 Task: Add Sprouts SPF 40 Matte Finish Face Sunscreen to the cart.
Action: Mouse moved to (309, 156)
Screenshot: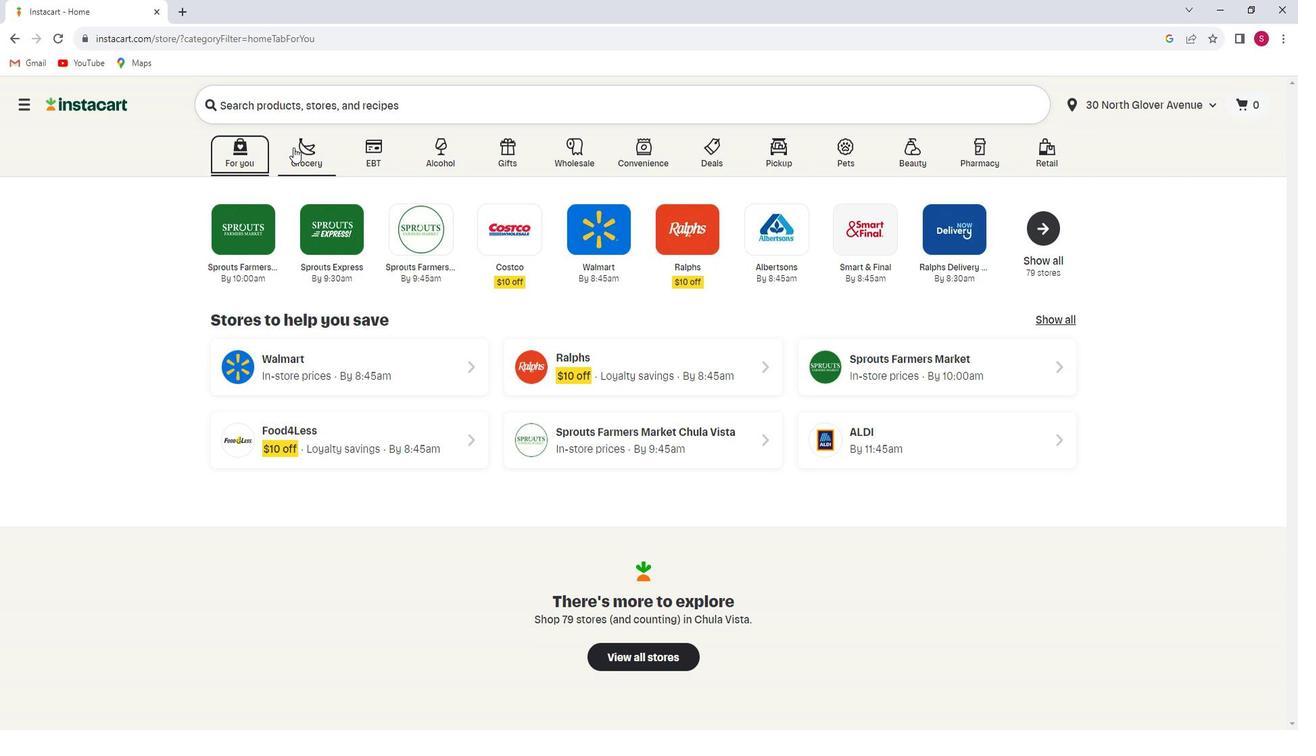 
Action: Mouse pressed left at (309, 156)
Screenshot: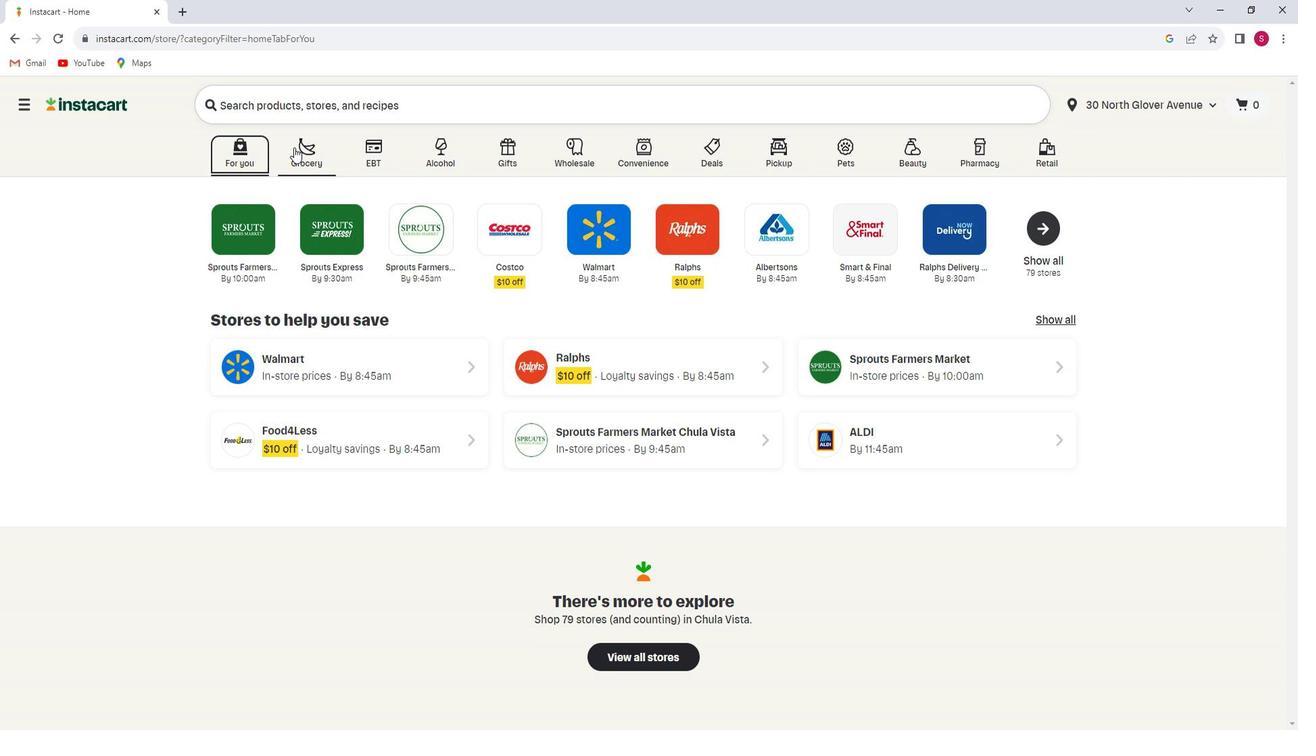 
Action: Mouse moved to (336, 418)
Screenshot: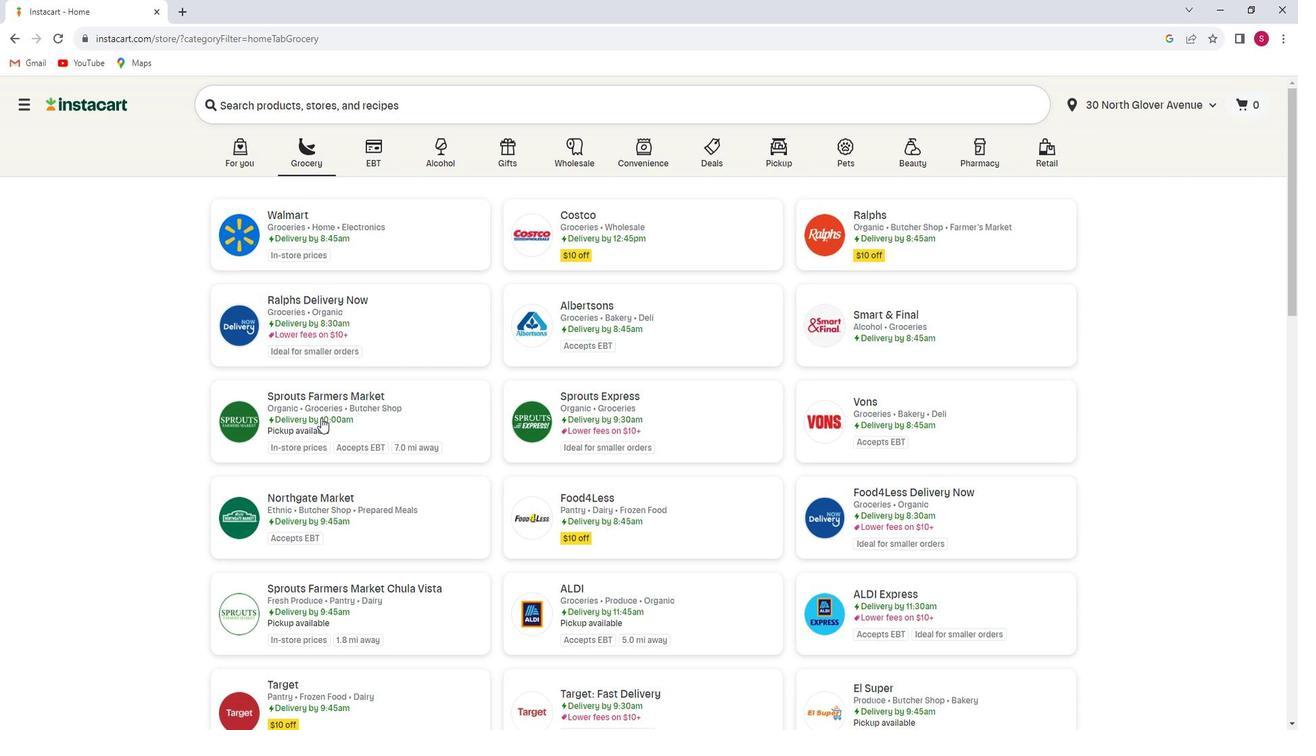 
Action: Mouse pressed left at (336, 418)
Screenshot: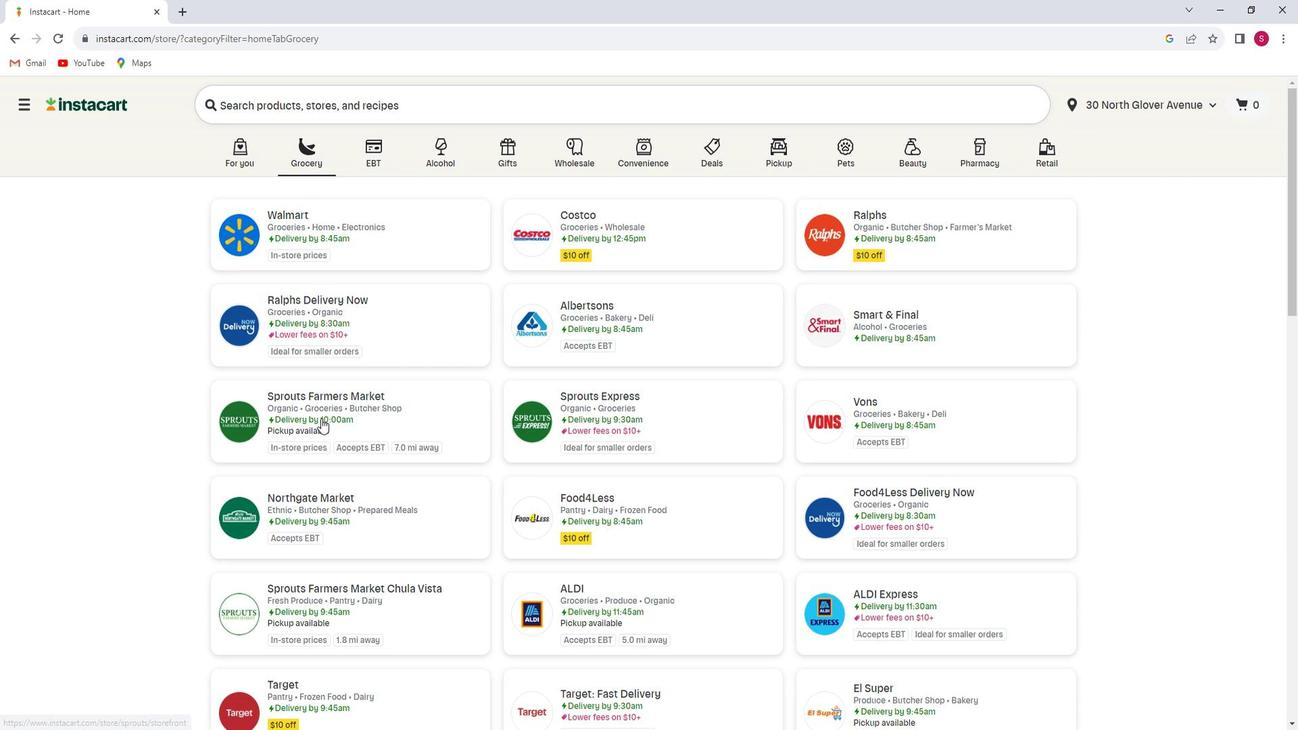 
Action: Mouse moved to (120, 442)
Screenshot: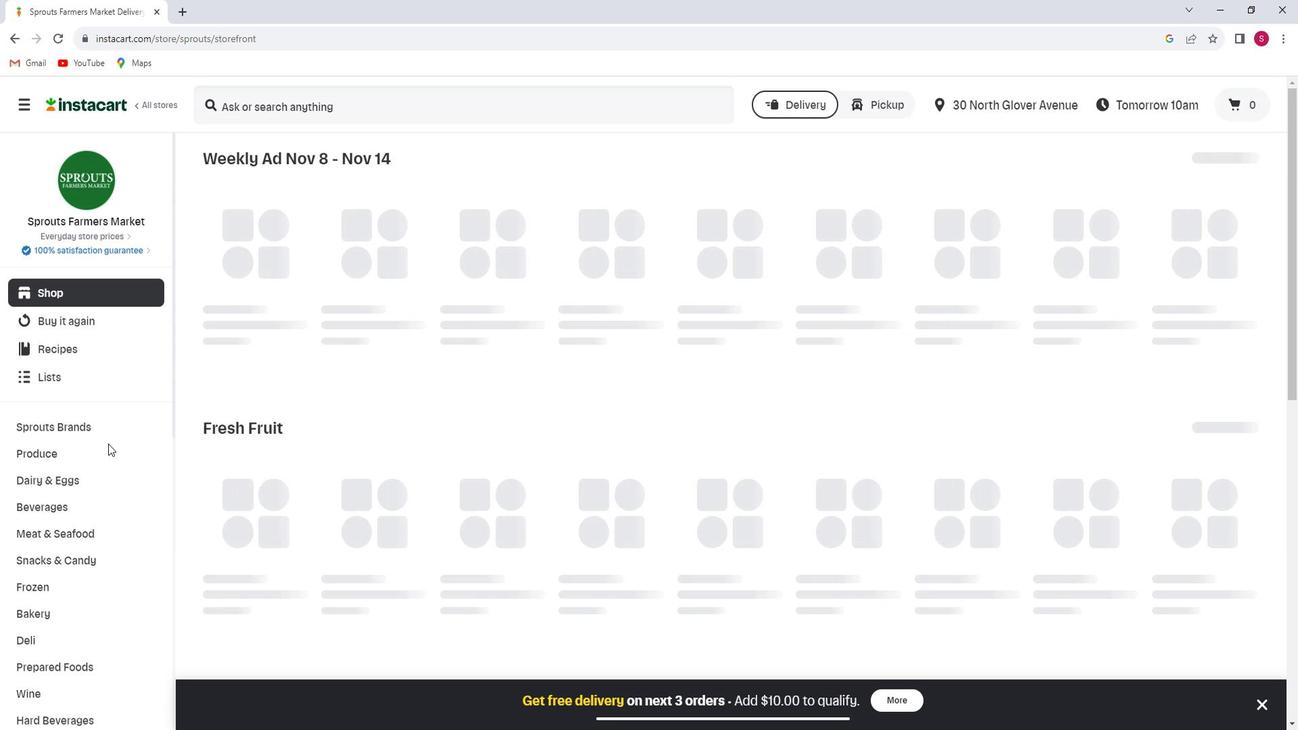 
Action: Mouse scrolled (120, 441) with delta (0, 0)
Screenshot: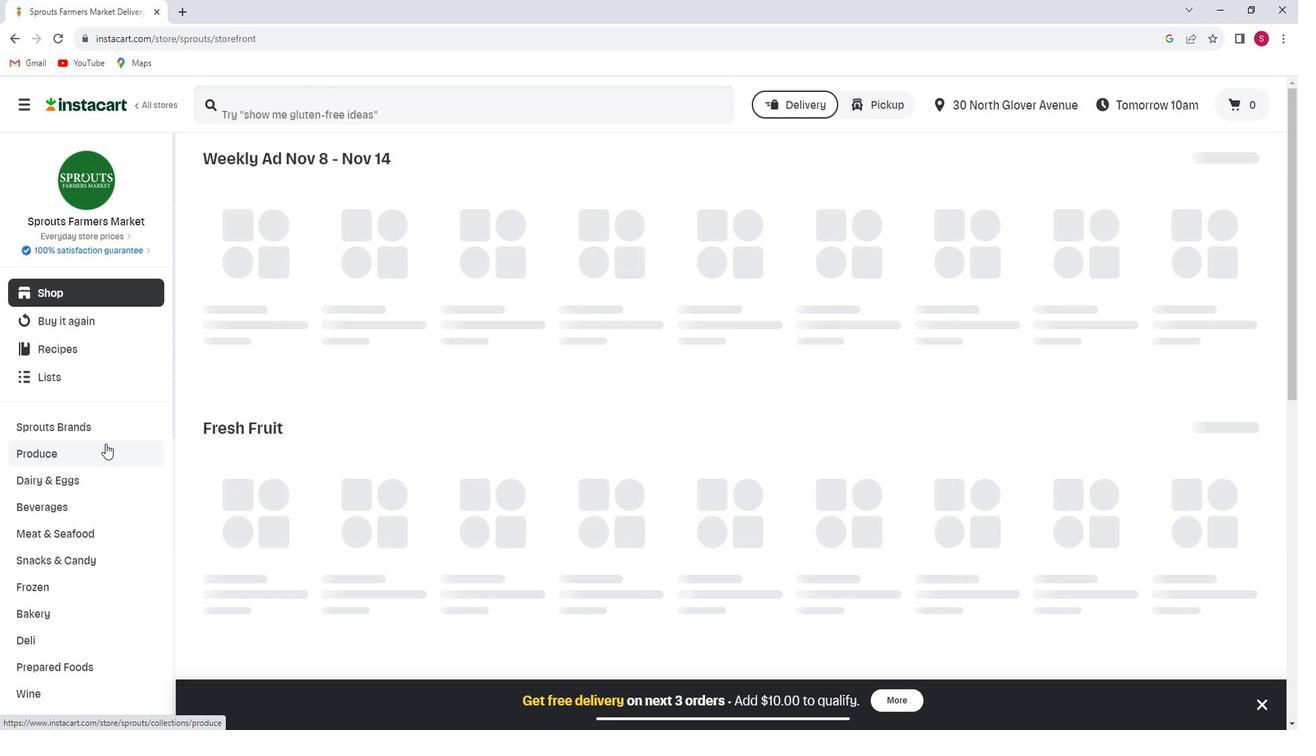 
Action: Mouse scrolled (120, 441) with delta (0, 0)
Screenshot: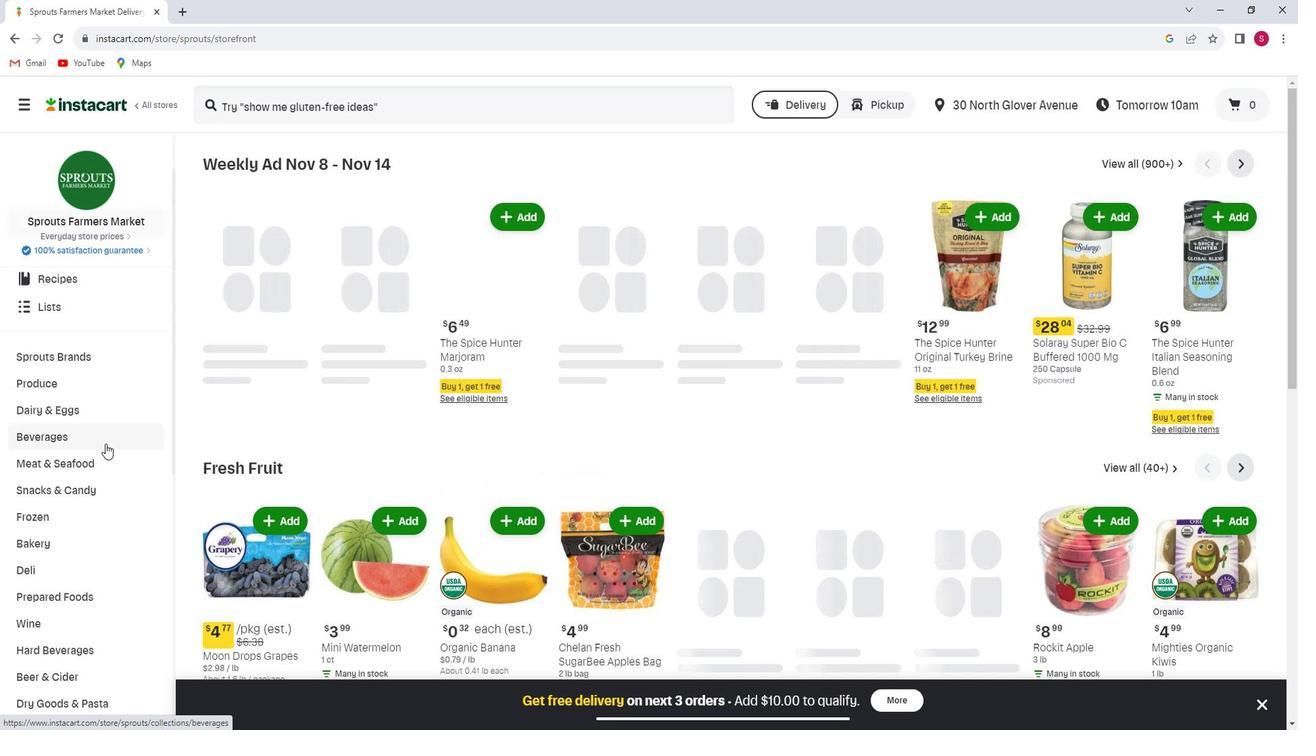 
Action: Mouse scrolled (120, 441) with delta (0, 0)
Screenshot: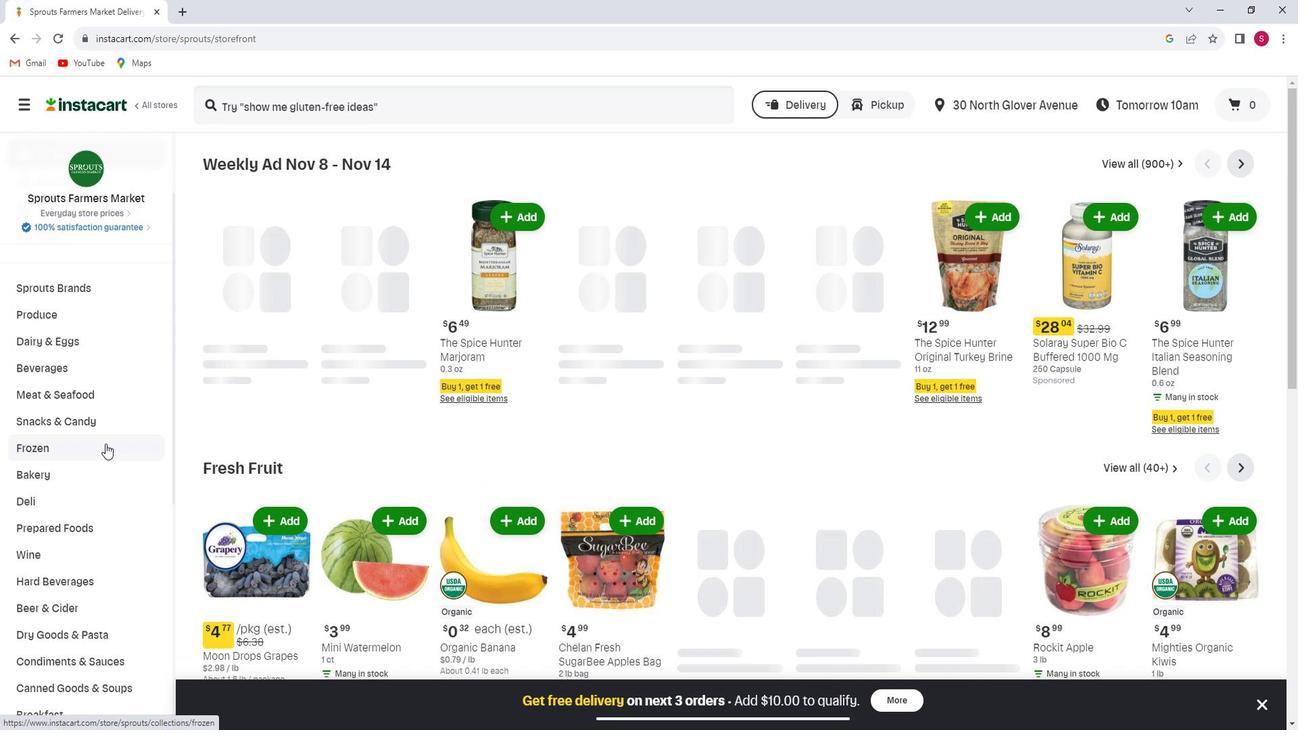 
Action: Mouse scrolled (120, 441) with delta (0, 0)
Screenshot: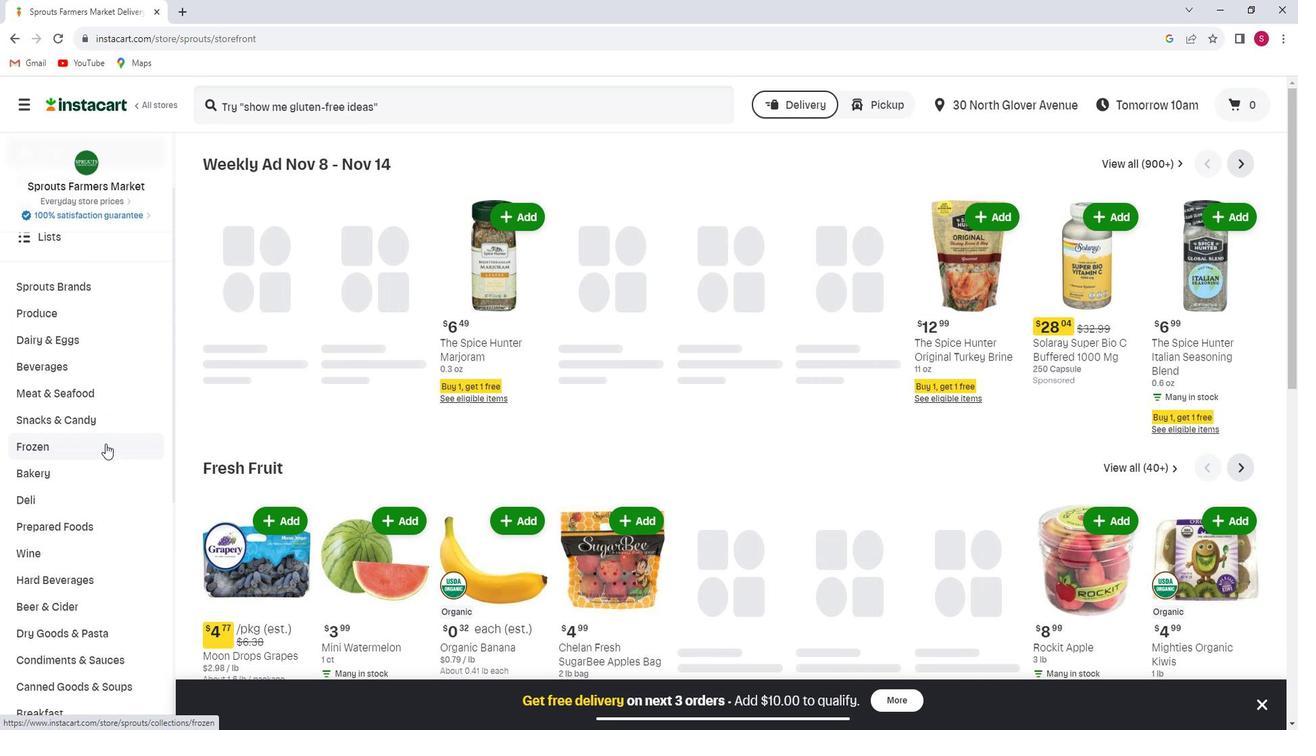 
Action: Mouse moved to (115, 449)
Screenshot: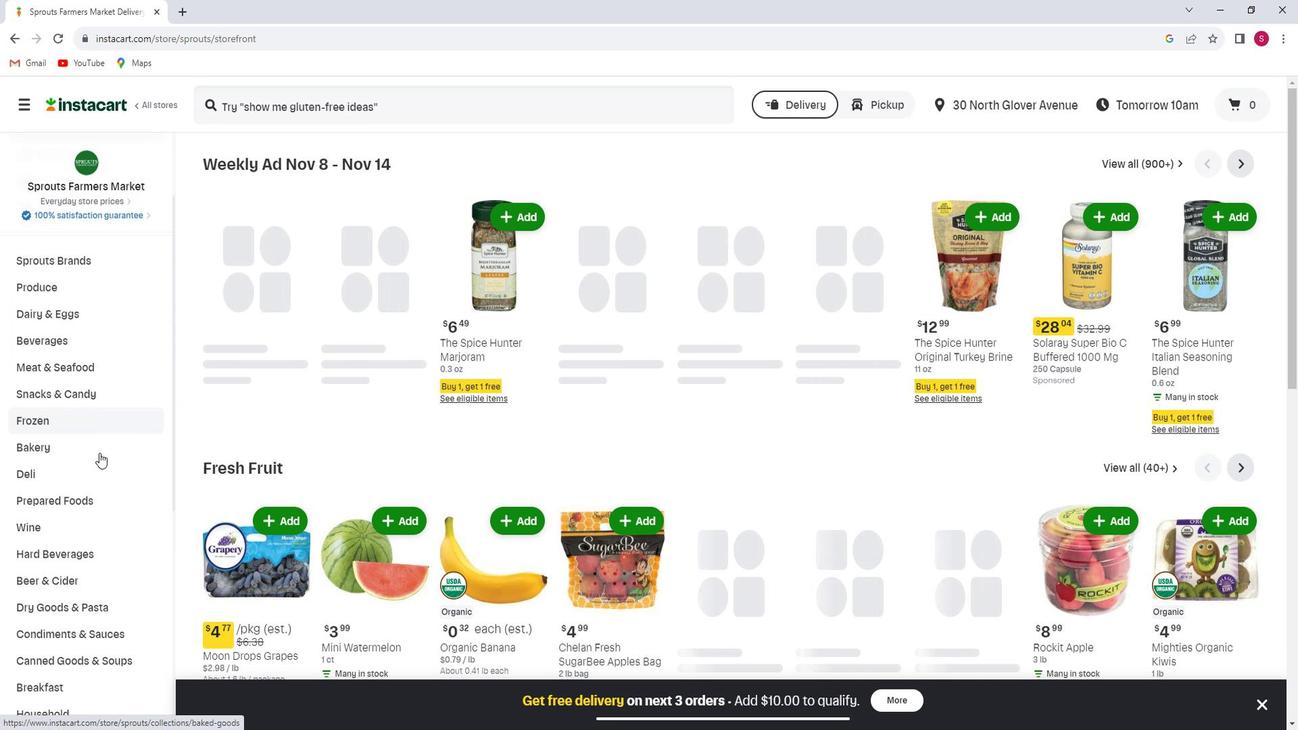 
Action: Mouse scrolled (115, 448) with delta (0, 0)
Screenshot: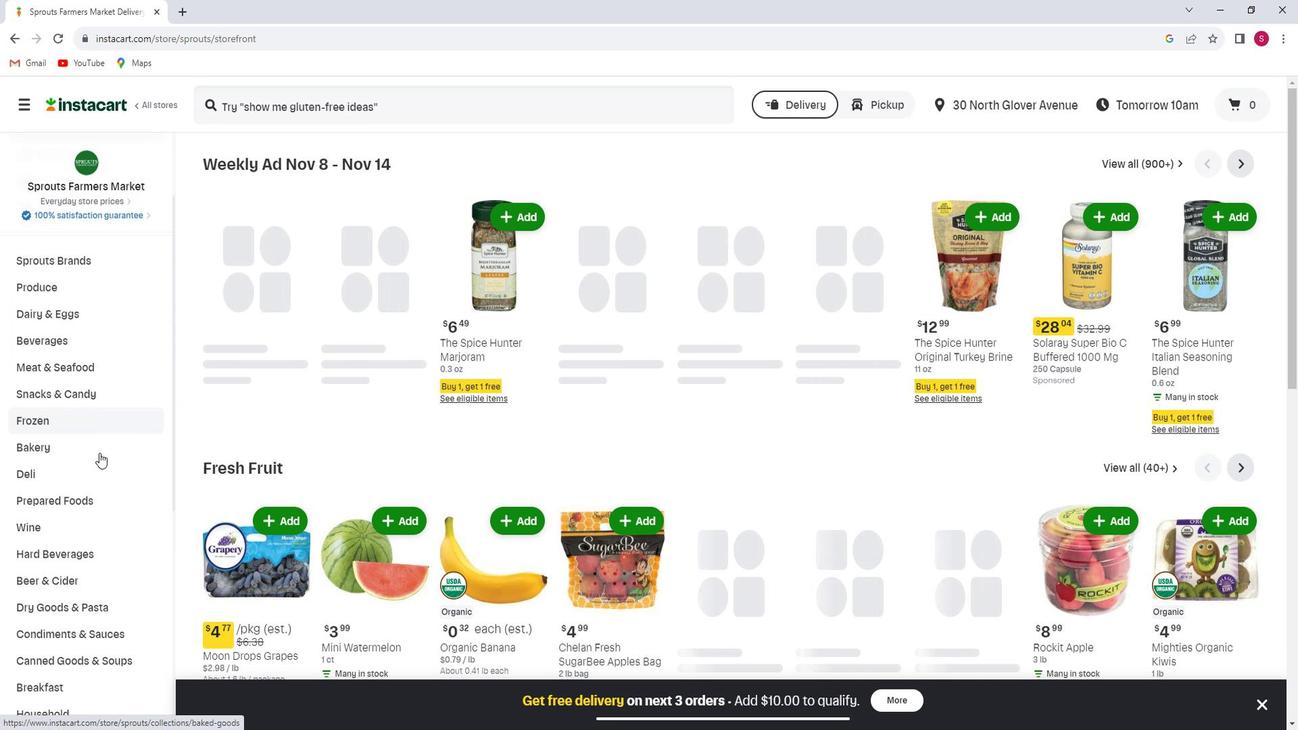 
Action: Mouse moved to (70, 440)
Screenshot: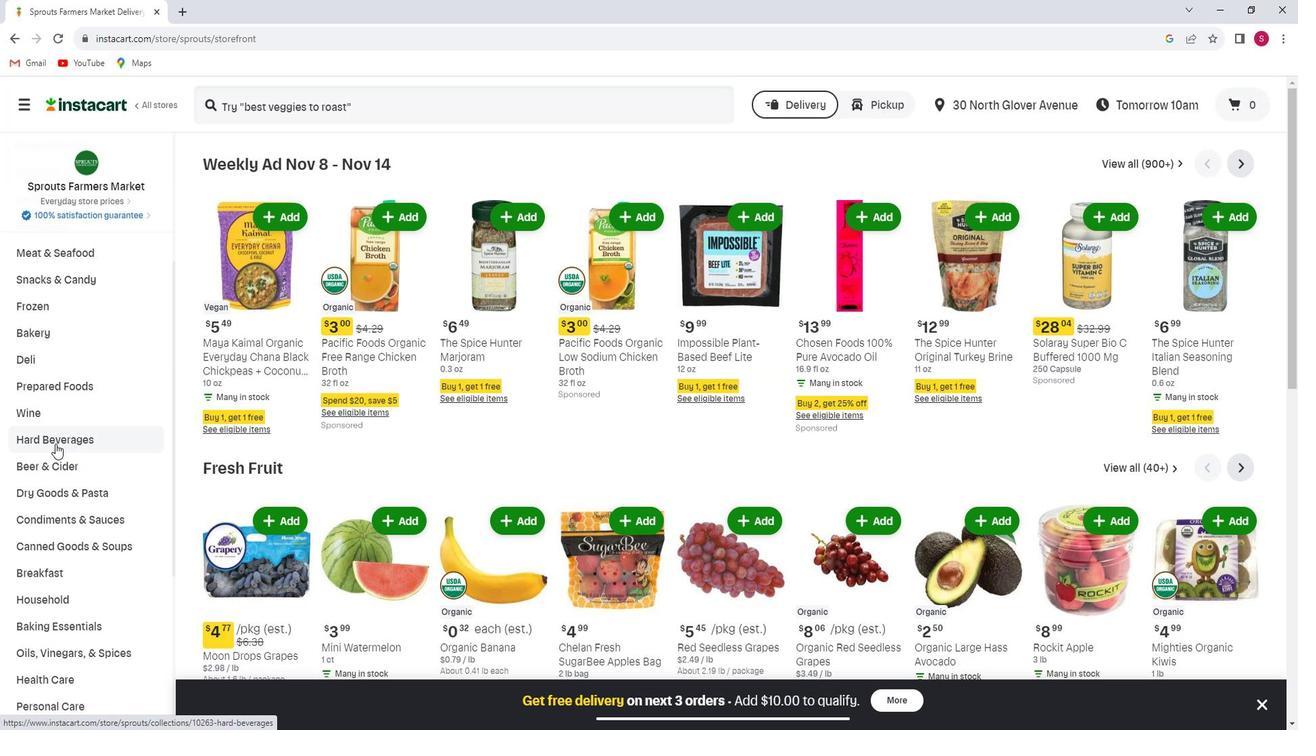 
Action: Mouse scrolled (70, 439) with delta (0, 0)
Screenshot: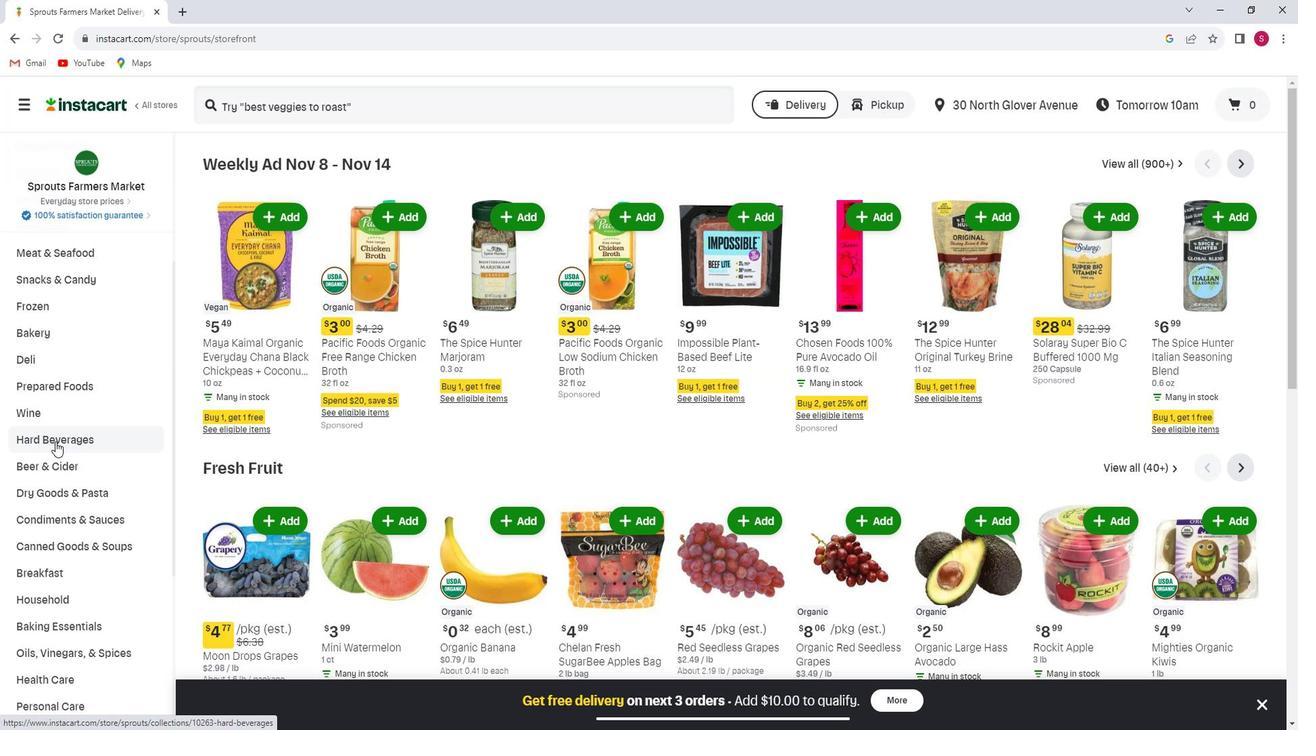 
Action: Mouse scrolled (70, 439) with delta (0, 0)
Screenshot: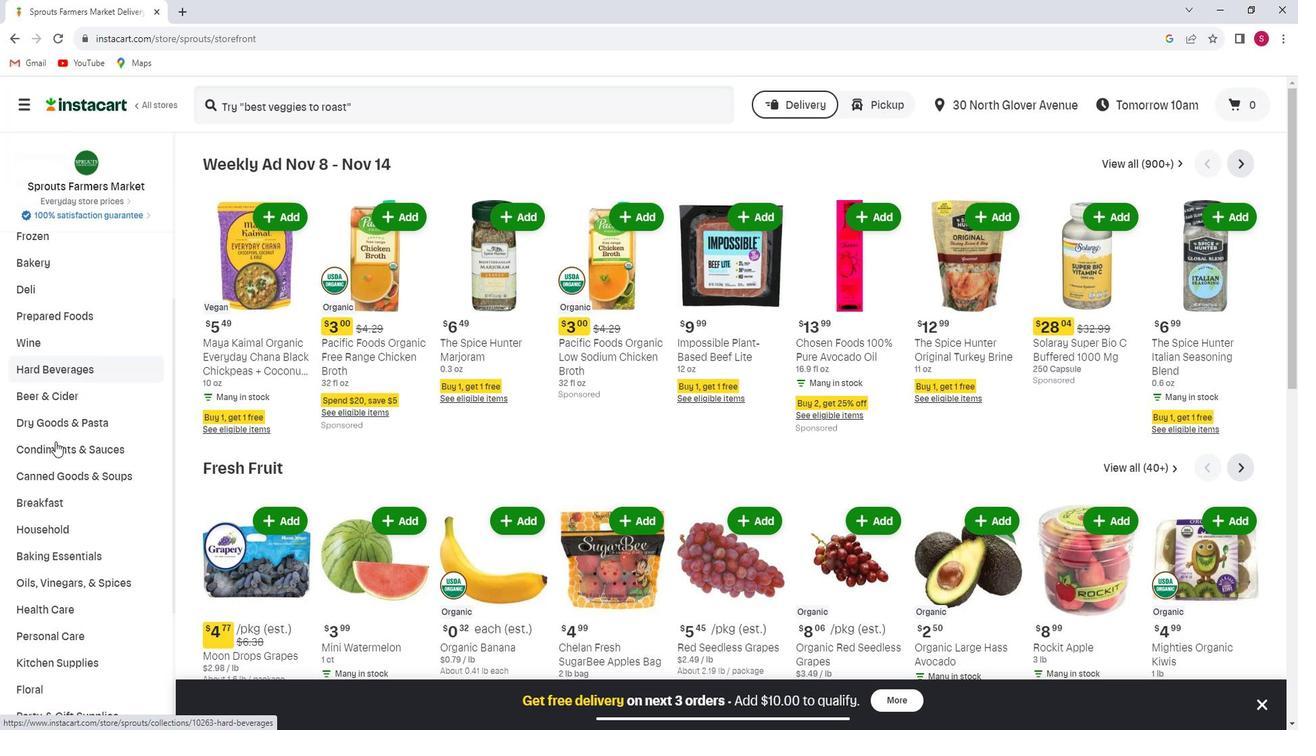
Action: Mouse scrolled (70, 439) with delta (0, 0)
Screenshot: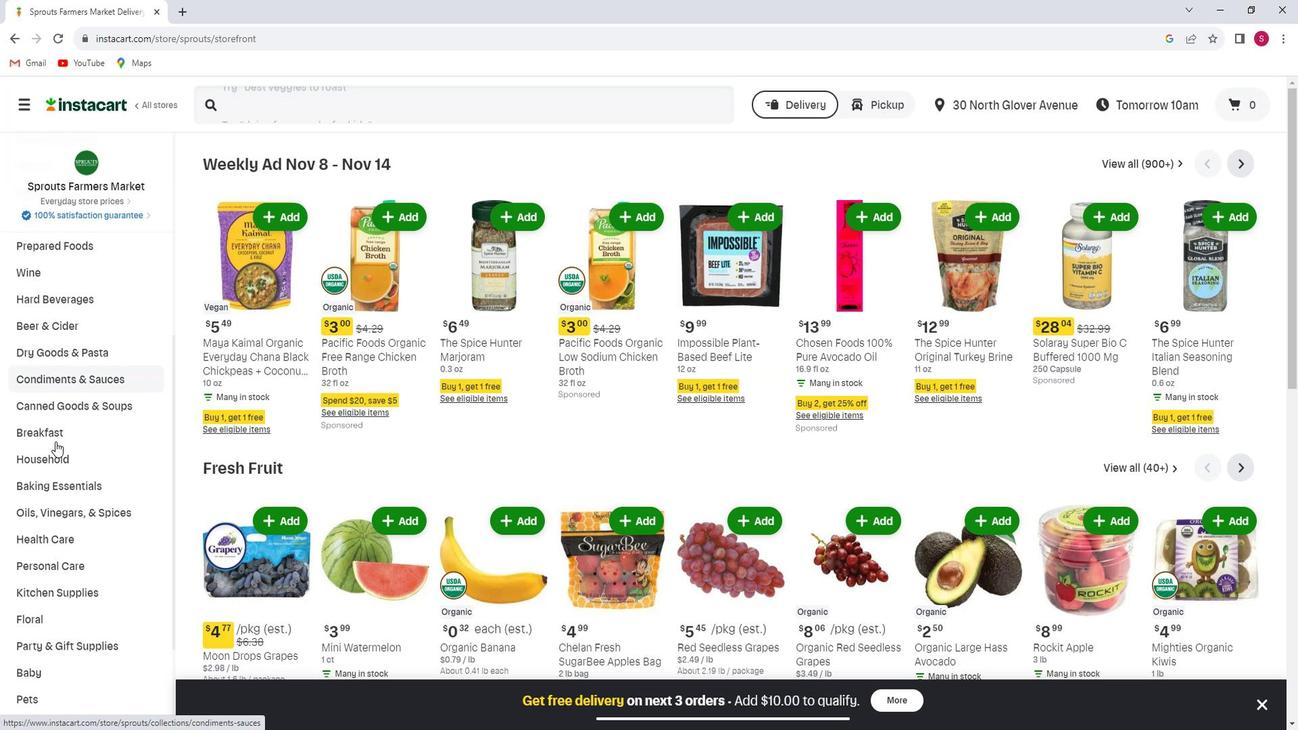 
Action: Mouse scrolled (70, 439) with delta (0, 0)
Screenshot: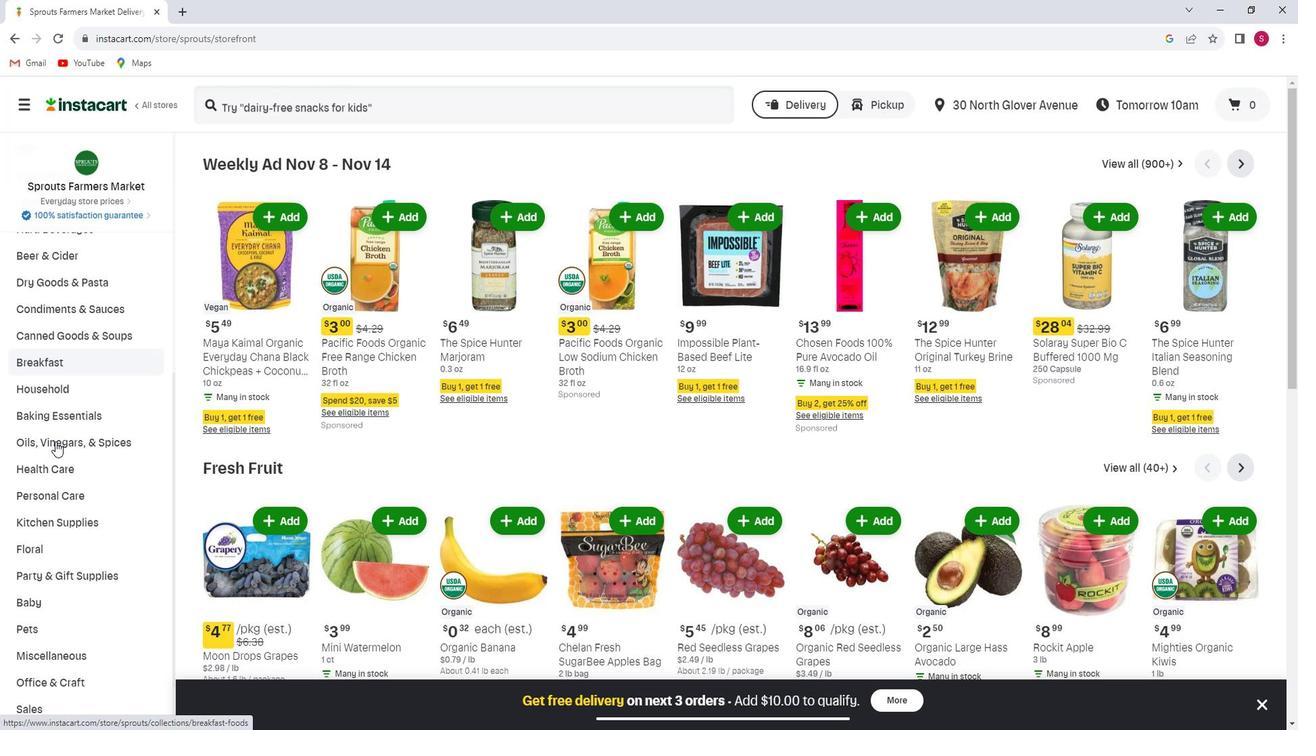 
Action: Mouse moved to (81, 425)
Screenshot: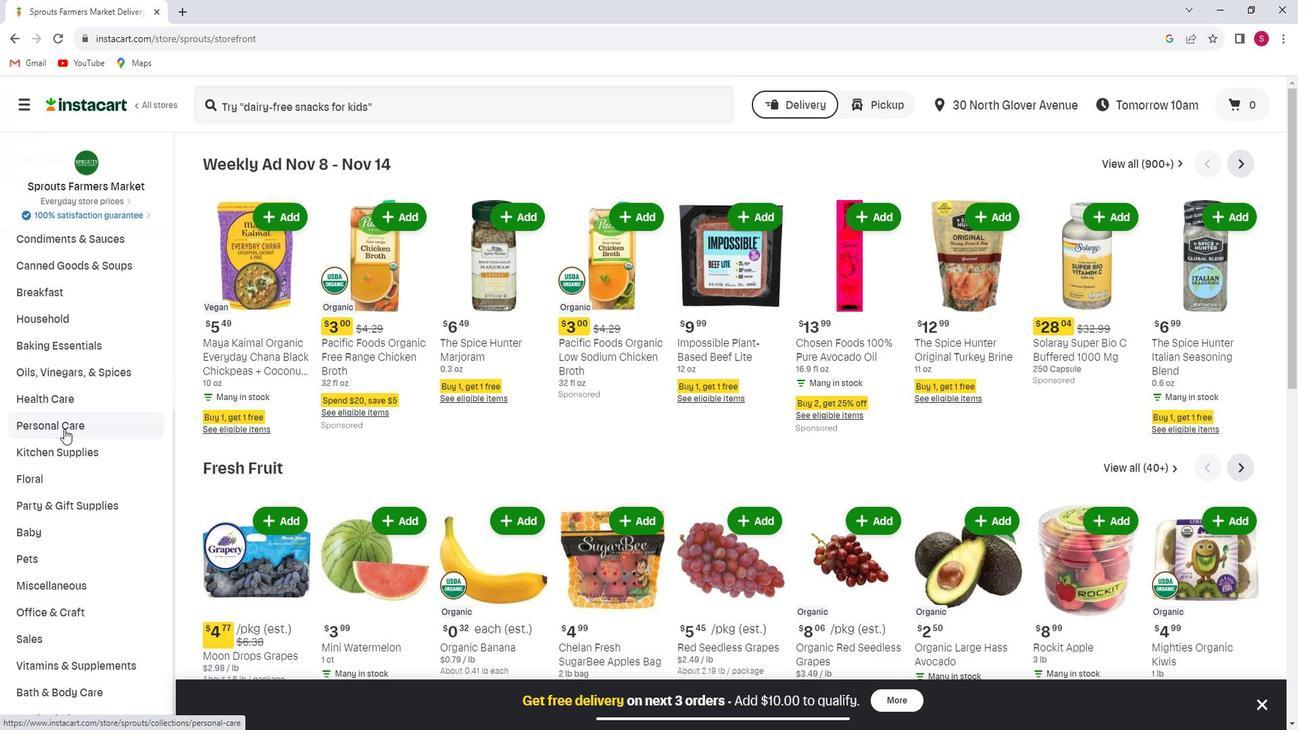 
Action: Mouse pressed left at (81, 425)
Screenshot: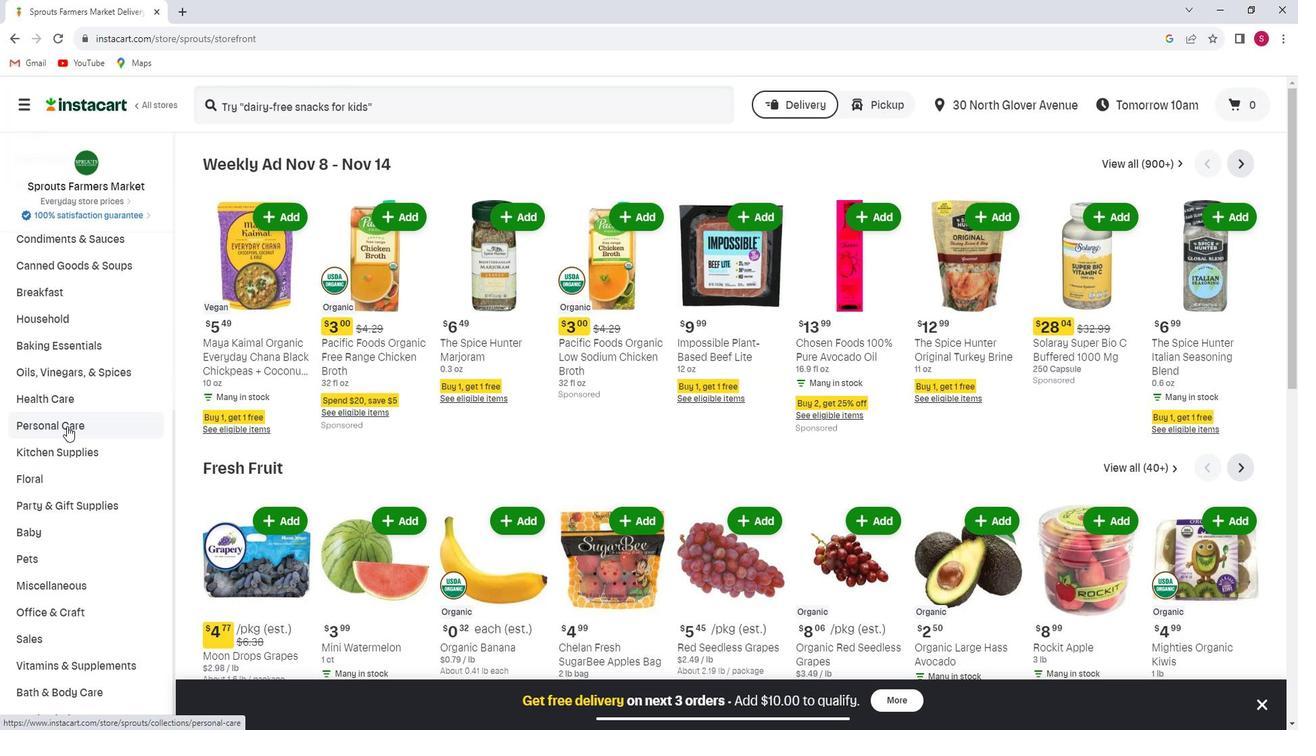 
Action: Mouse moved to (1083, 369)
Screenshot: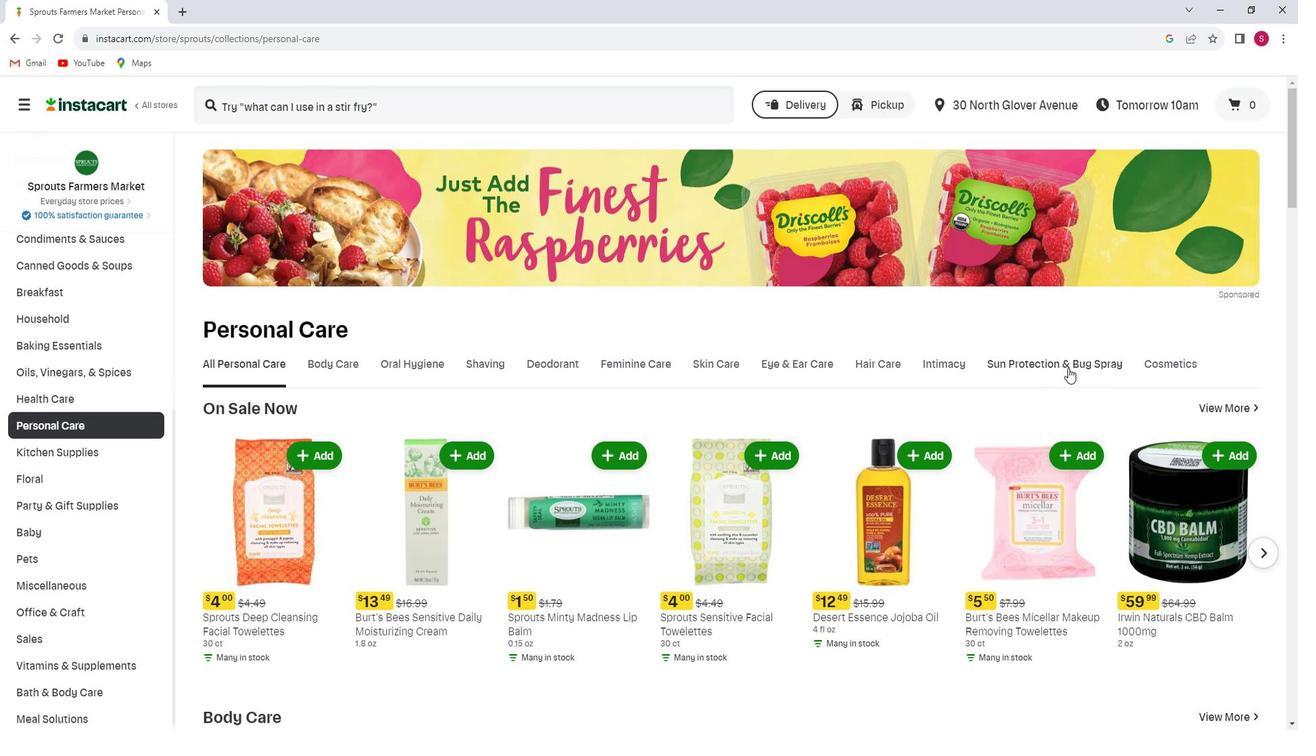 
Action: Mouse pressed left at (1083, 369)
Screenshot: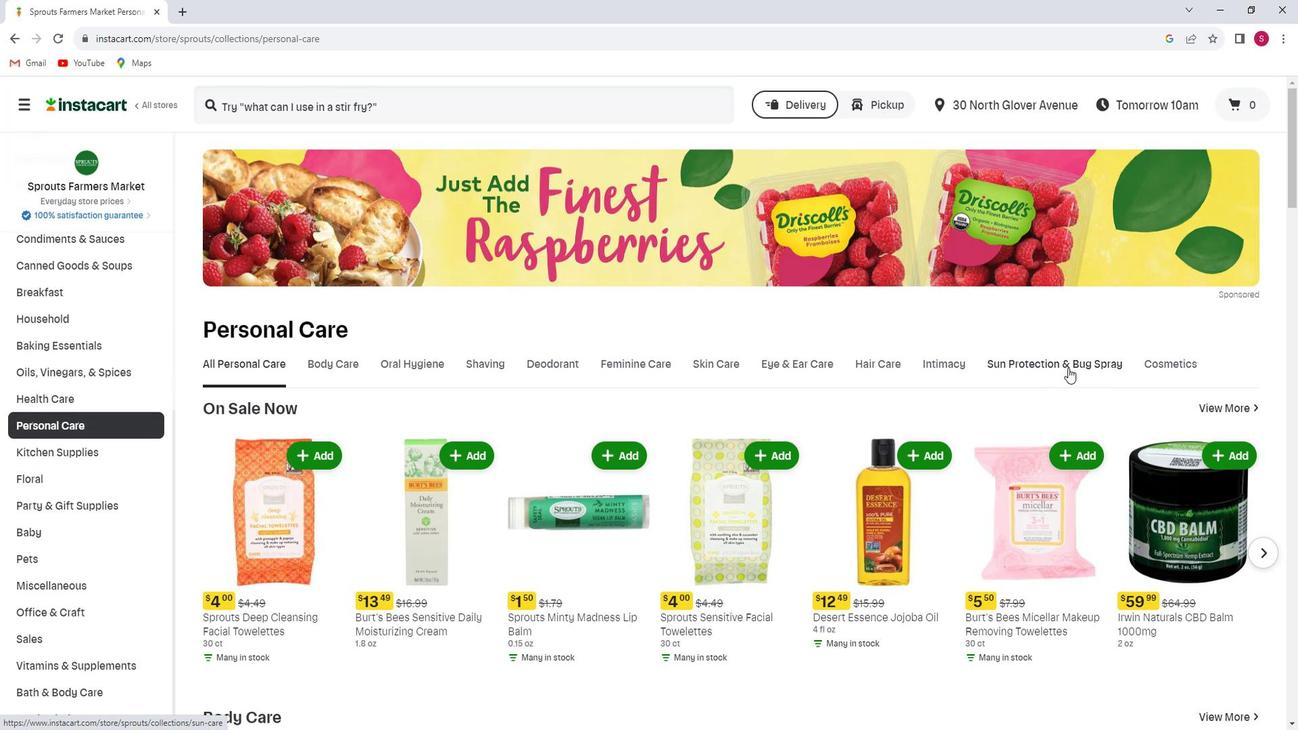 
Action: Mouse moved to (286, 119)
Screenshot: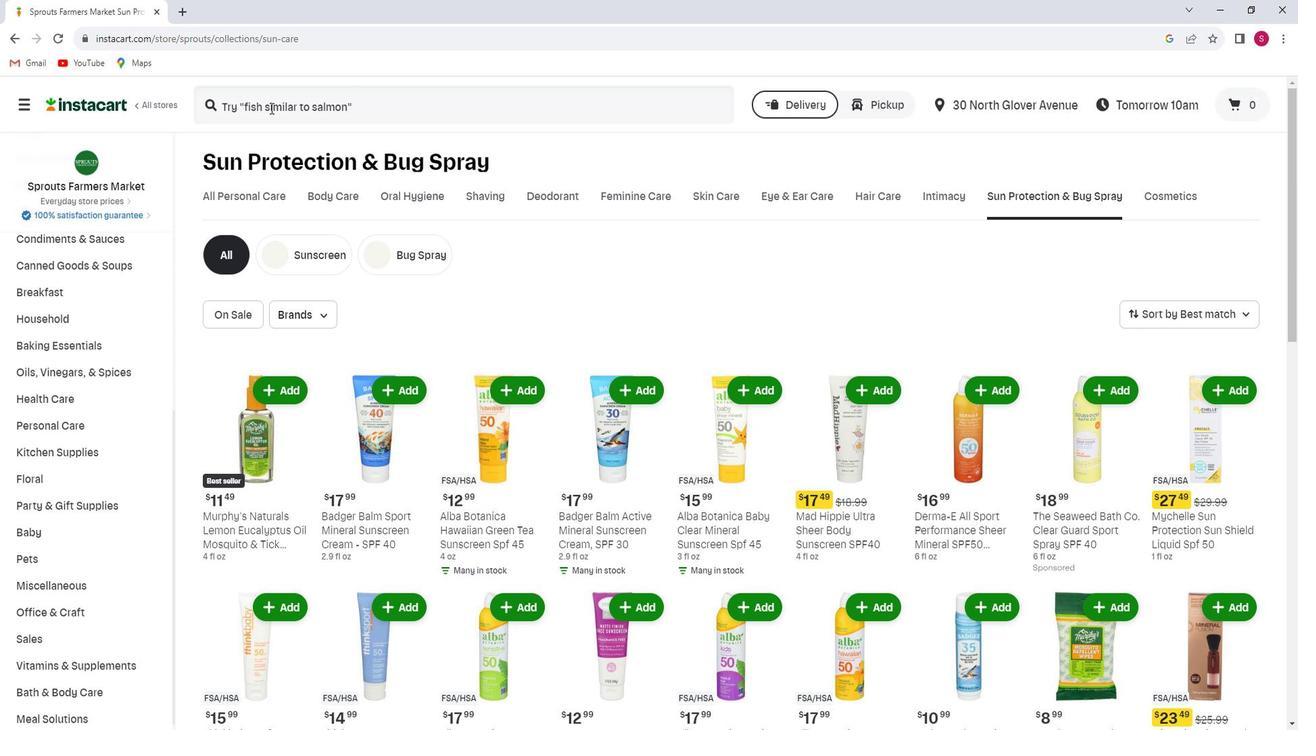 
Action: Mouse pressed left at (286, 119)
Screenshot: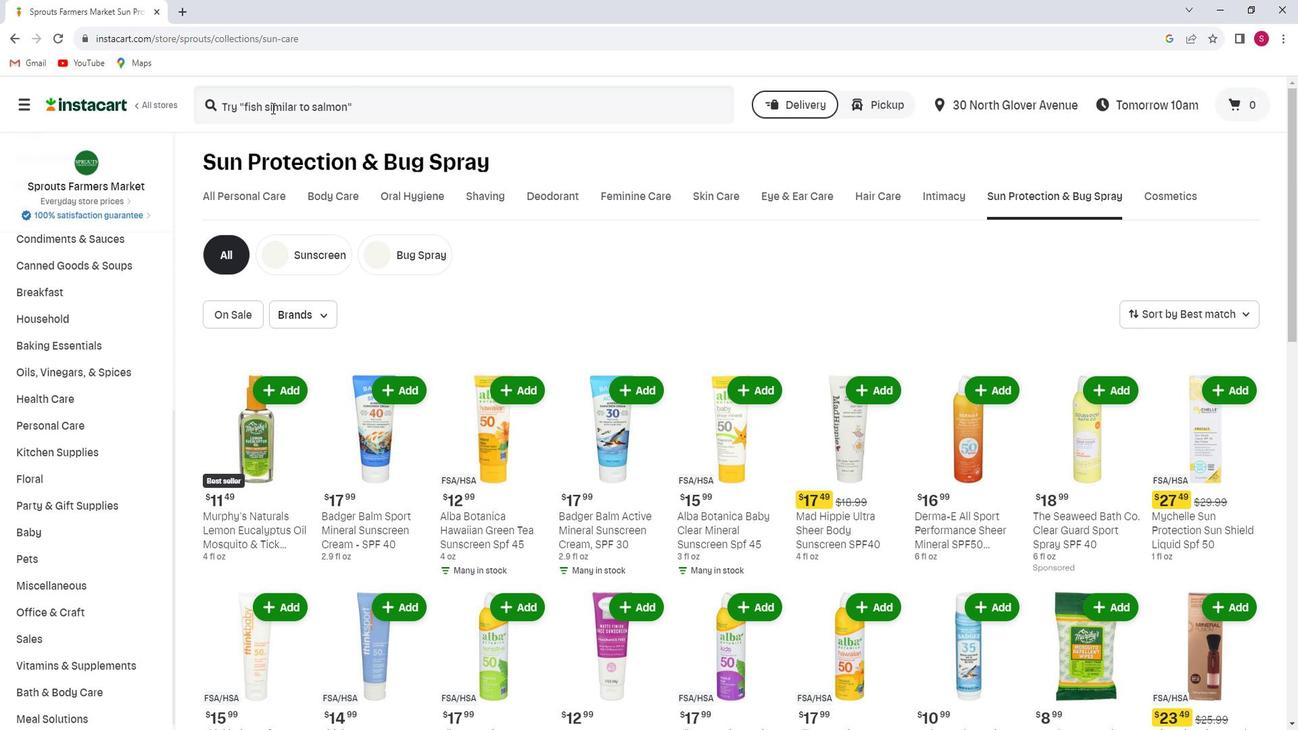 
Action: Key pressed <Key.shift>Sprouts<Key.space><Key.shift>Sp<Key.backspace><Key.shift_r>P<Key.shift_r><Key.shift_r><Key.shift_r><Key.shift_r><Key.shift_r><Key.shift_r><Key.shift_r><Key.shift_r><Key.shift_r>F<Key.space>40<Key.space><Key.shift_r>Matte<Key.space><Key.shift>Finish<Key.space><Key.shift>Face<Key.space><Key.shift>Sunscreen<Key.enter>
Screenshot: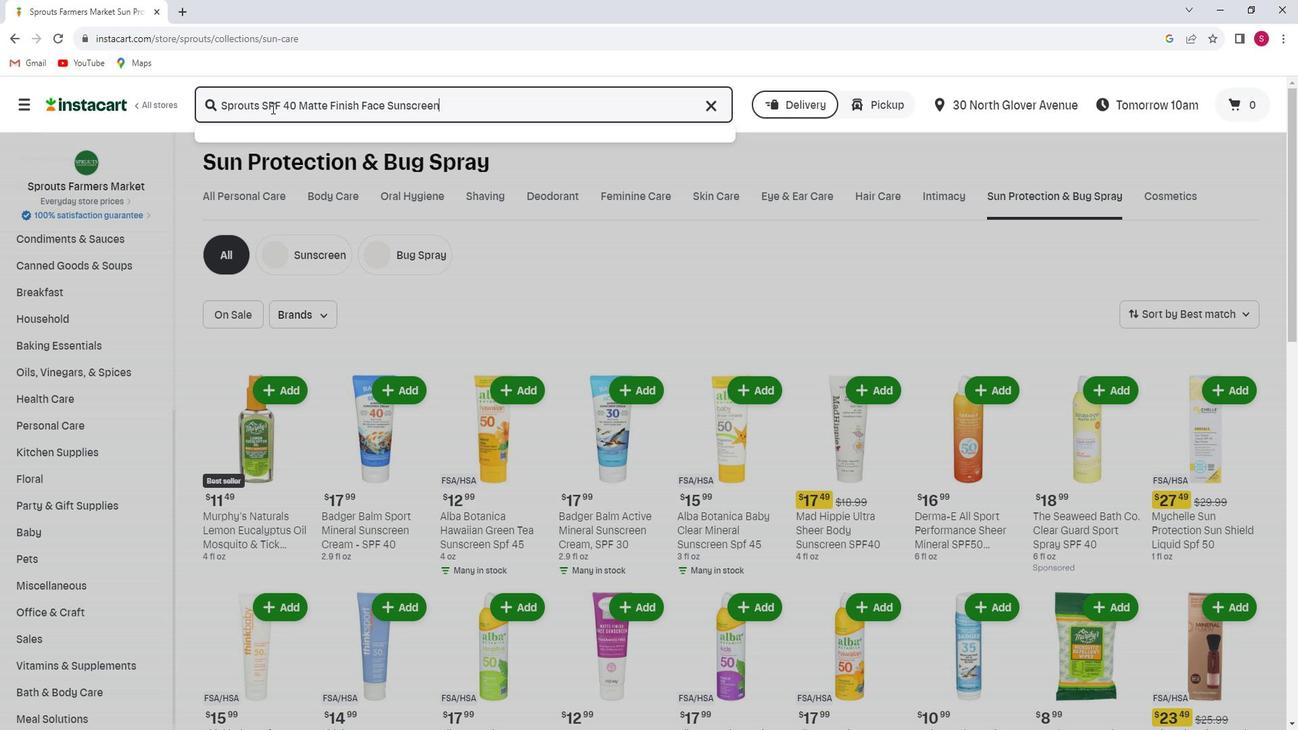 
Action: Mouse moved to (397, 221)
Screenshot: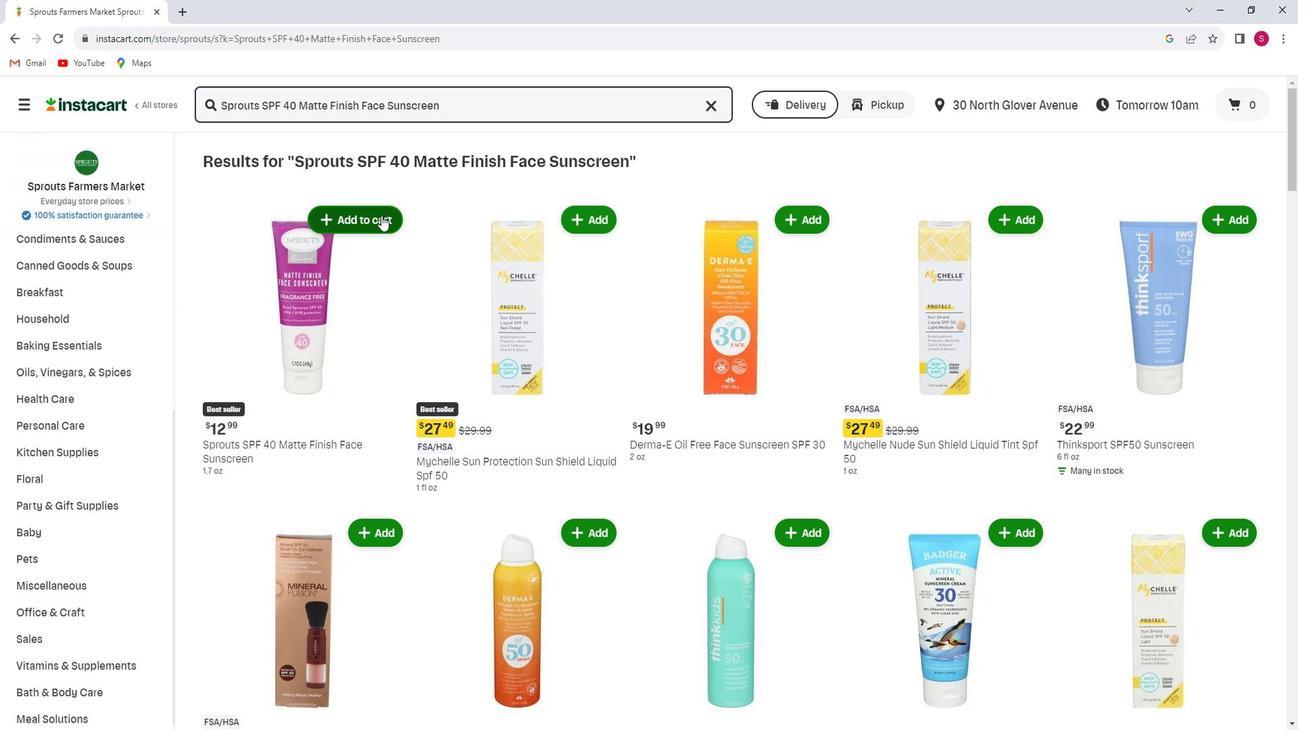
Action: Mouse pressed left at (397, 221)
Screenshot: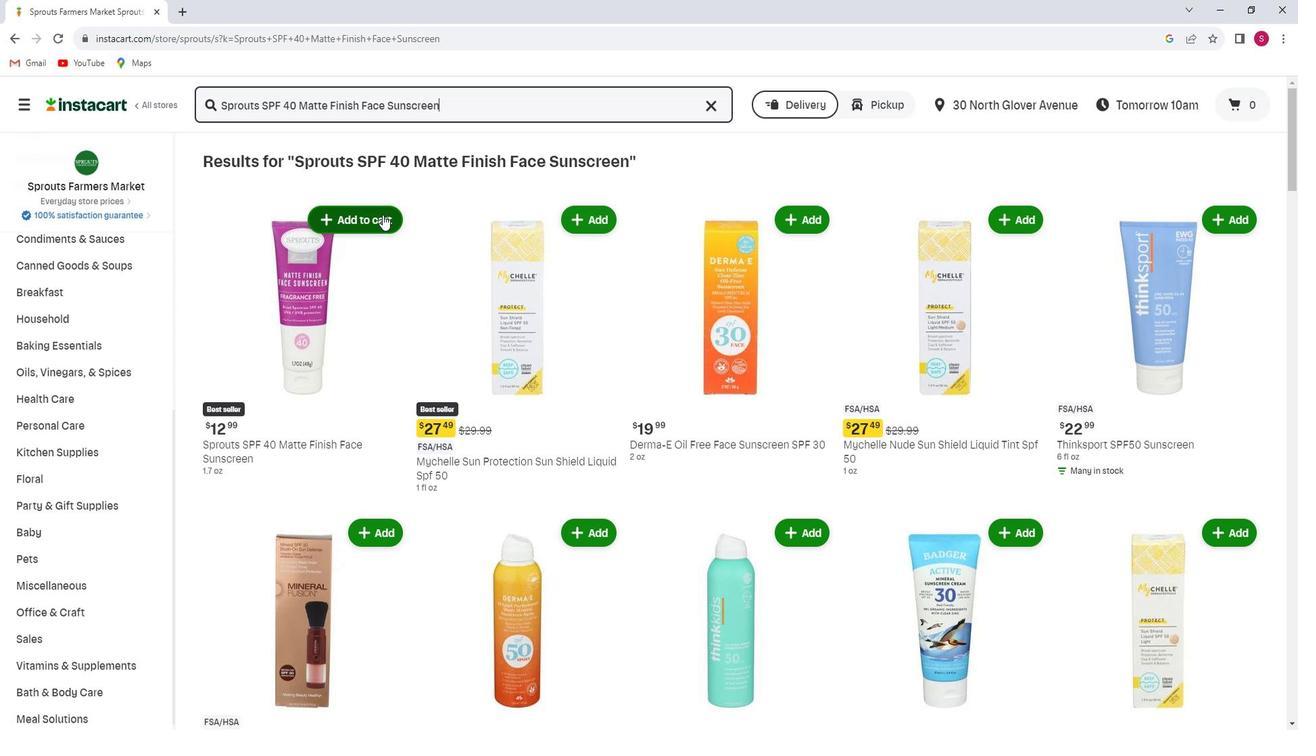 
Action: Mouse moved to (377, 333)
Screenshot: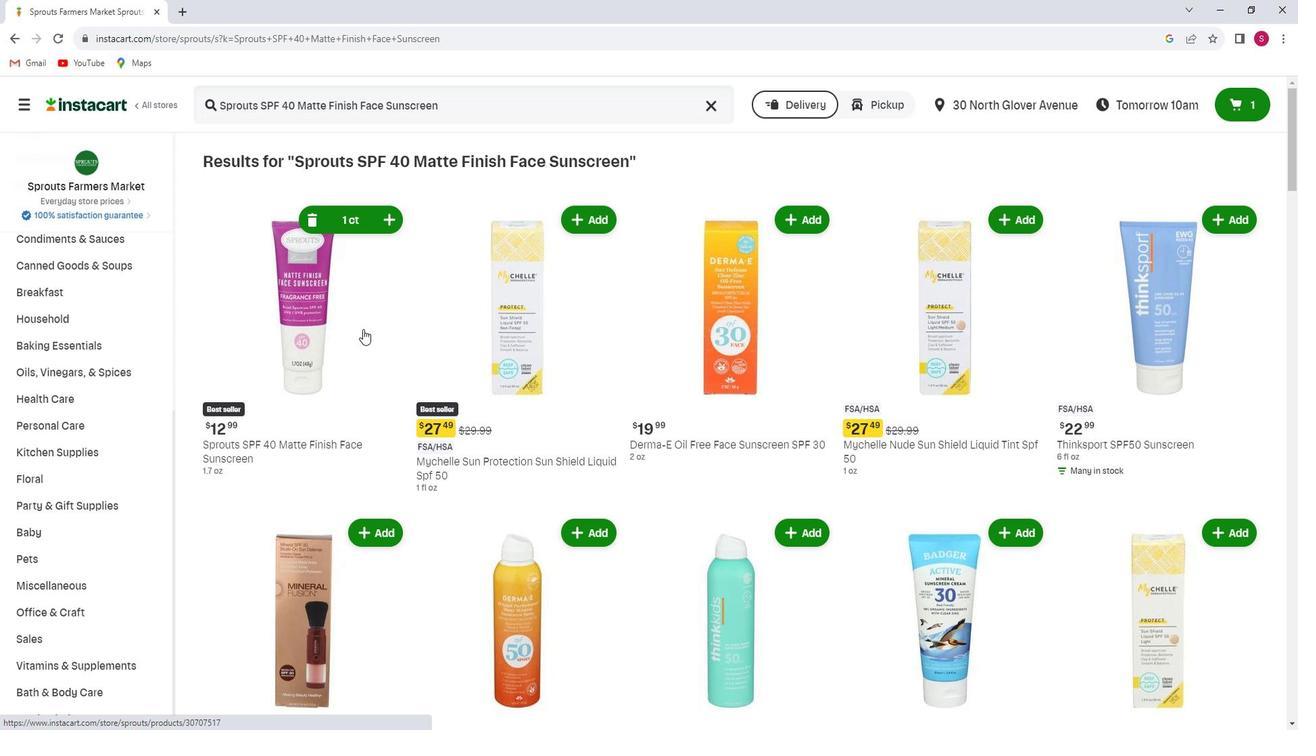 
